 Task: Send an email with the signature Danielle Scott with the subject 'Request for payment' and the message 'I am pleased to inform you that we have accepted your proposal.' from softage.1@softage.net to softage.4@softage.net,  softage.1@softage.net and softage.5@softage.net with CC to softage.6@softage.net with an attached document Press_kit.docx
Action: Key pressed n
Screenshot: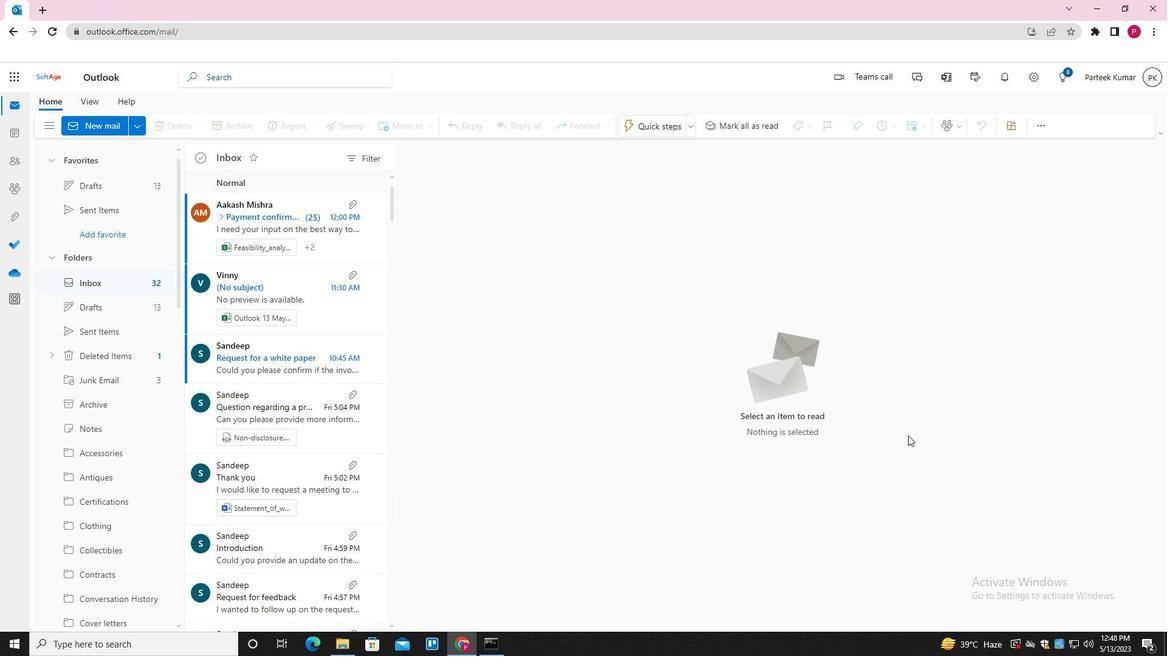 
Action: Mouse moved to (819, 127)
Screenshot: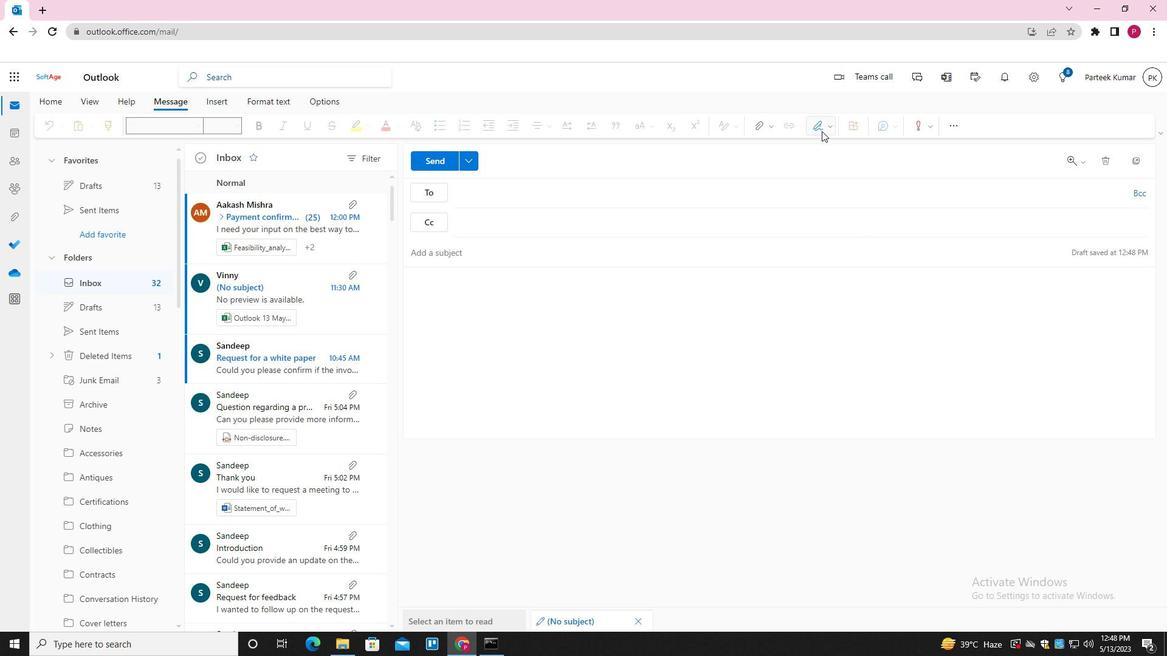
Action: Mouse pressed left at (819, 127)
Screenshot: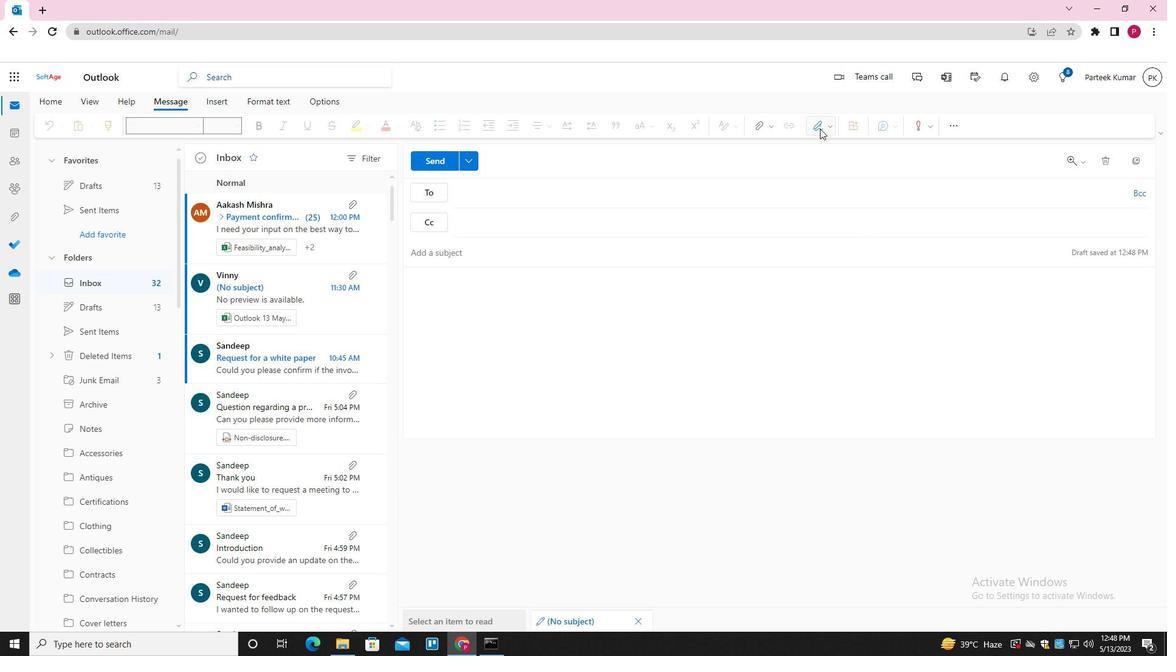 
Action: Mouse moved to (804, 177)
Screenshot: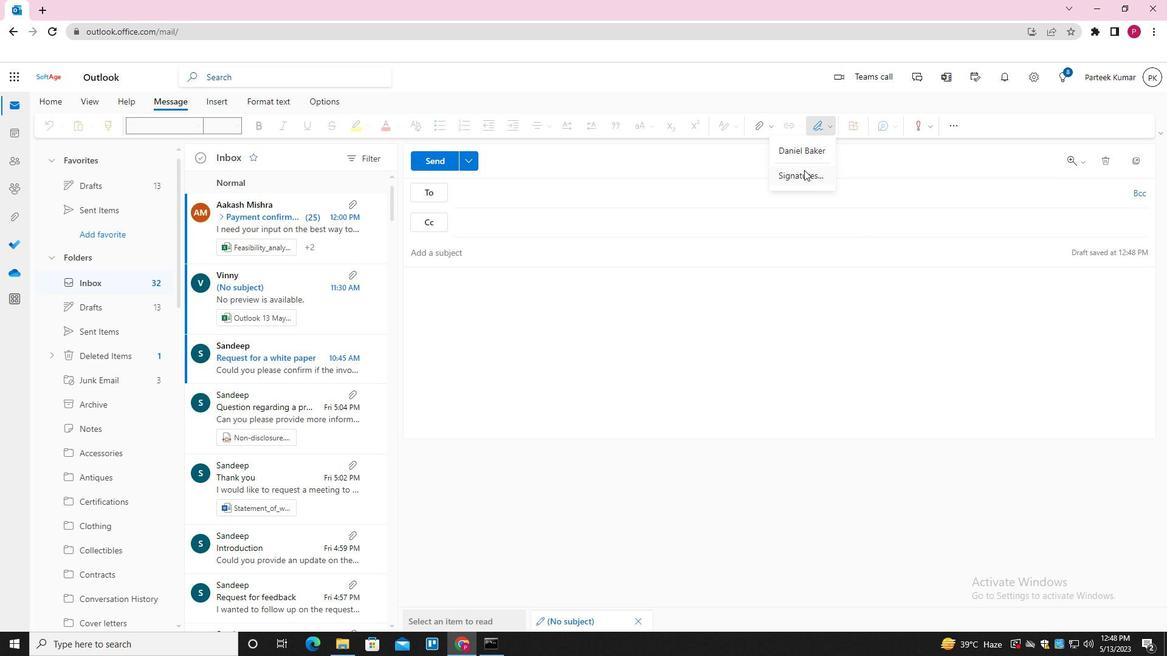 
Action: Mouse pressed left at (804, 177)
Screenshot: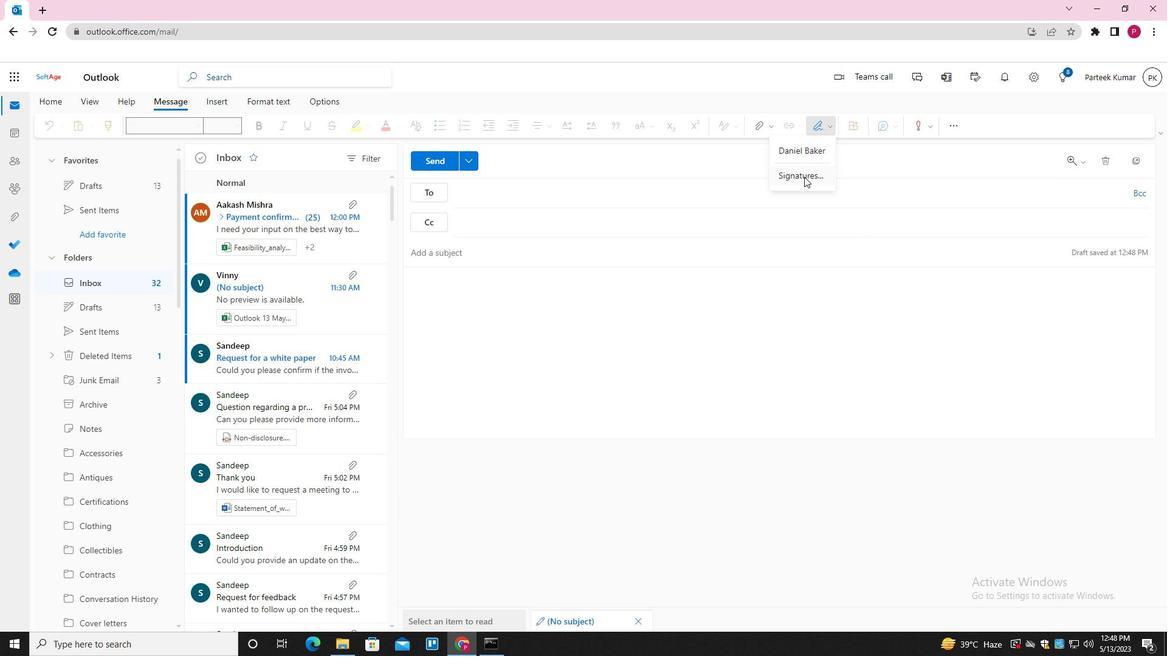 
Action: Mouse moved to (824, 222)
Screenshot: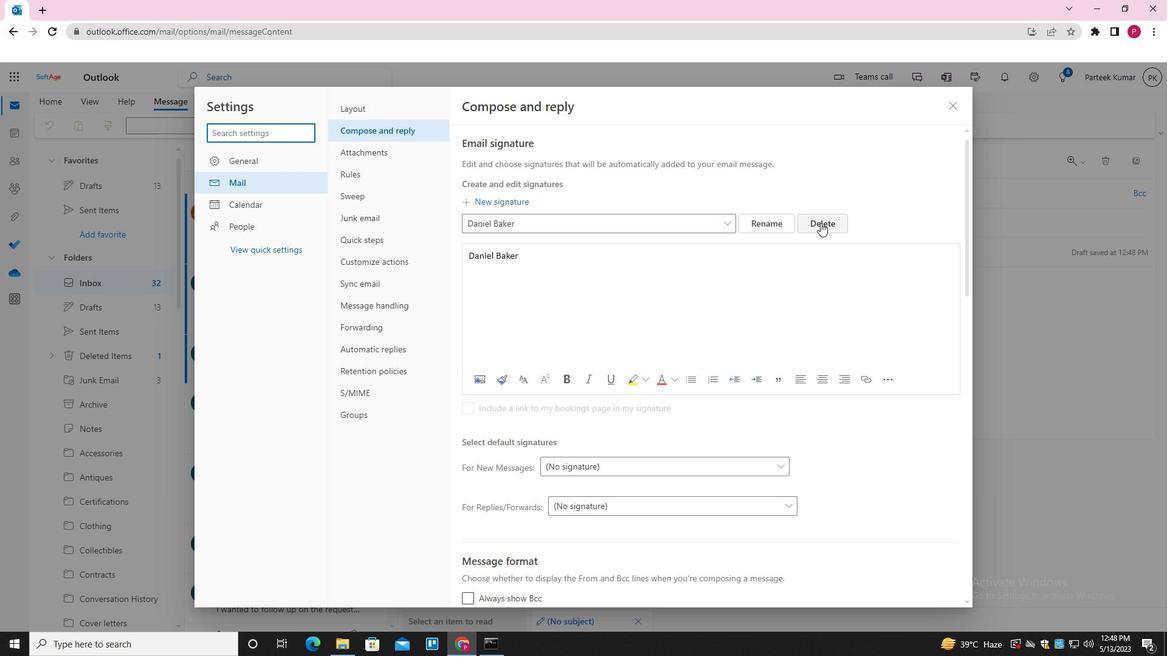 
Action: Mouse pressed left at (824, 222)
Screenshot: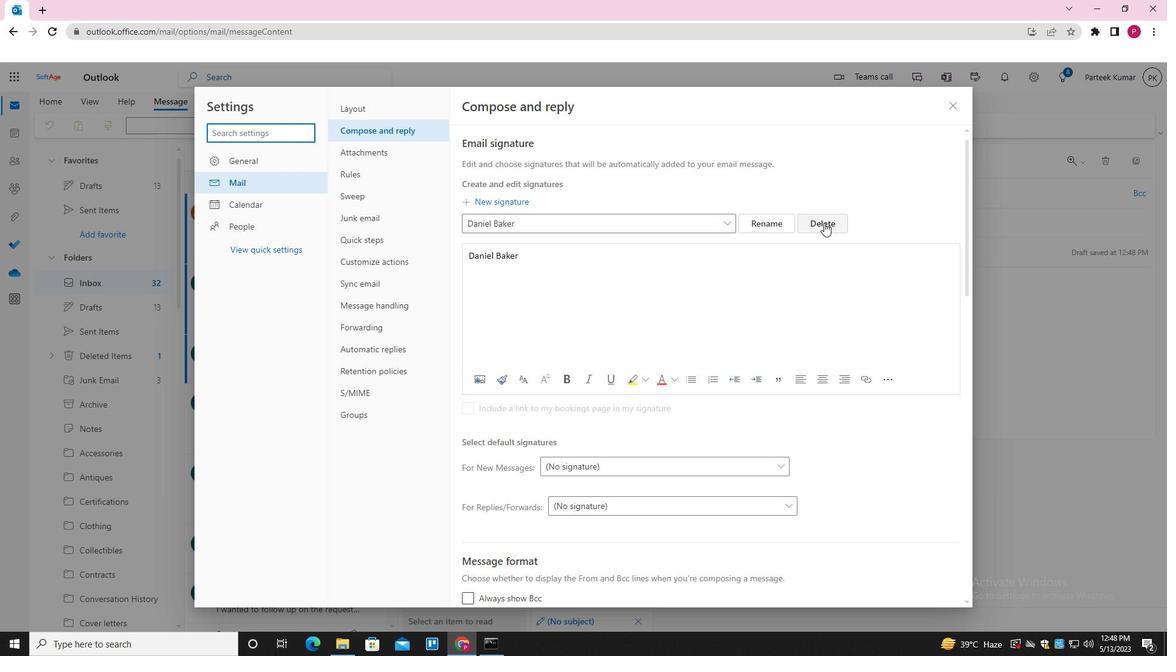 
Action: Mouse moved to (617, 225)
Screenshot: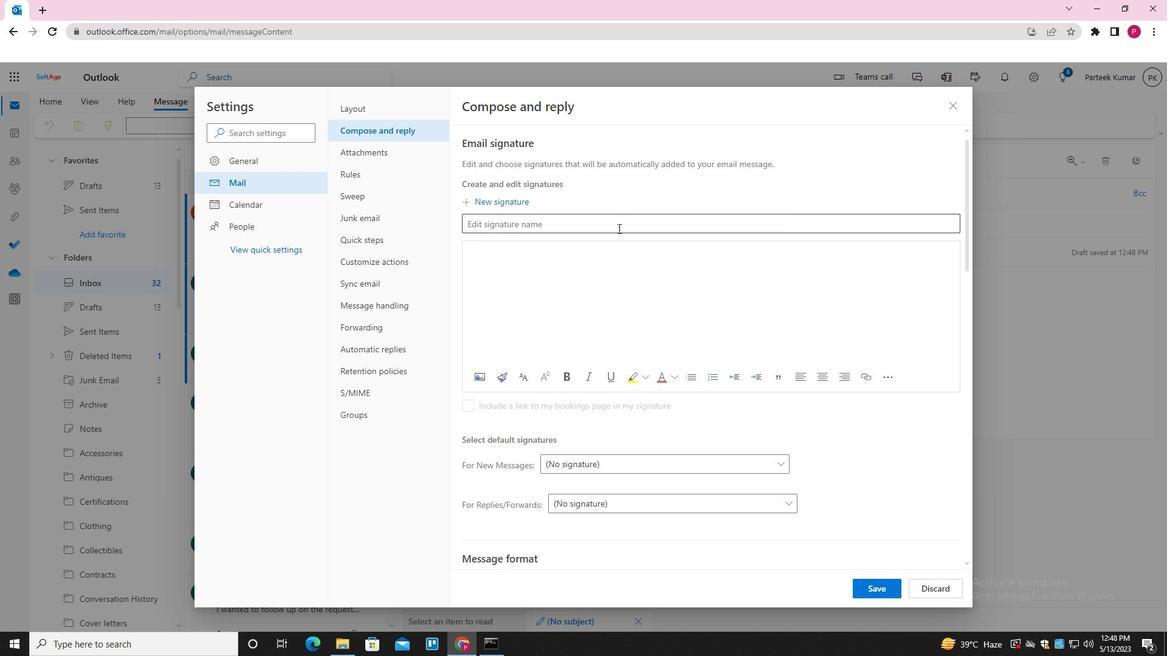 
Action: Mouse pressed left at (617, 225)
Screenshot: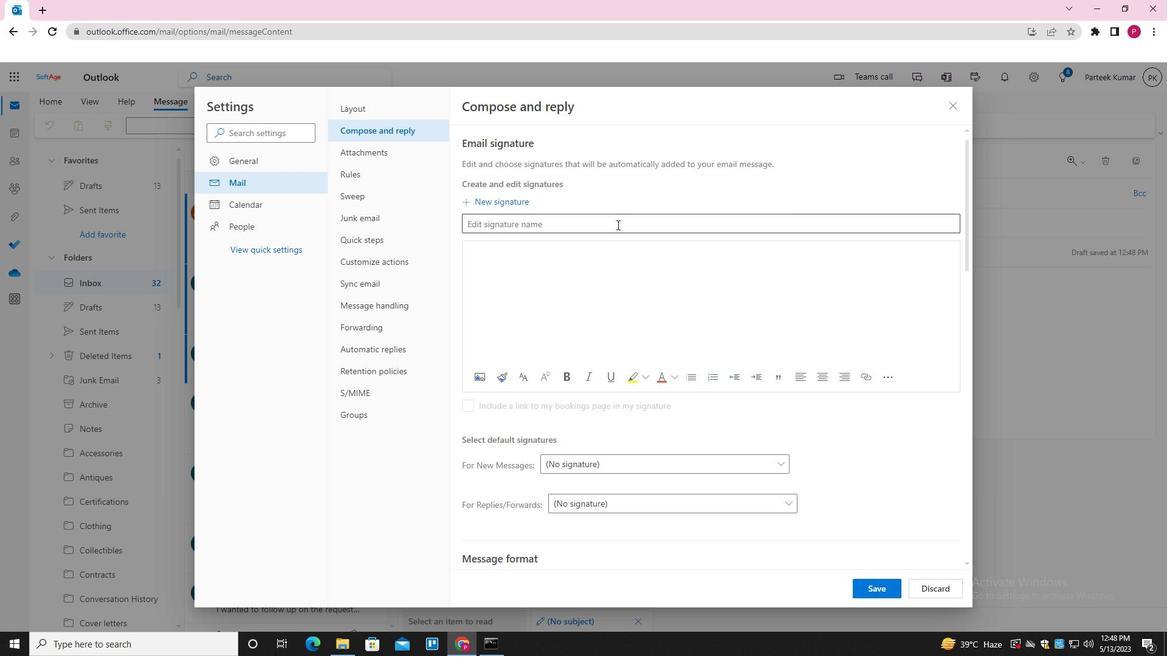 
Action: Key pressed <Key.shift>DANIELLE<Key.space><Key.shift>SCOTT<Key.space><Key.tab><Key.shift>DANIELLE<Key.space><Key.shift>SCOTT<Key.space>
Screenshot: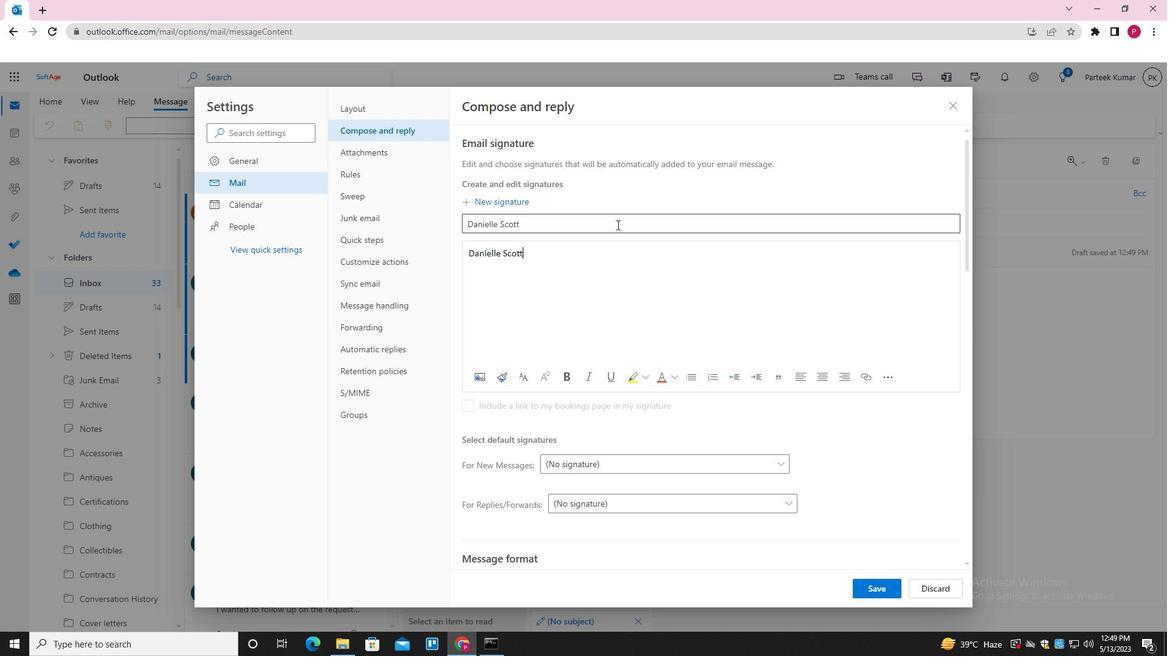 
Action: Mouse moved to (867, 586)
Screenshot: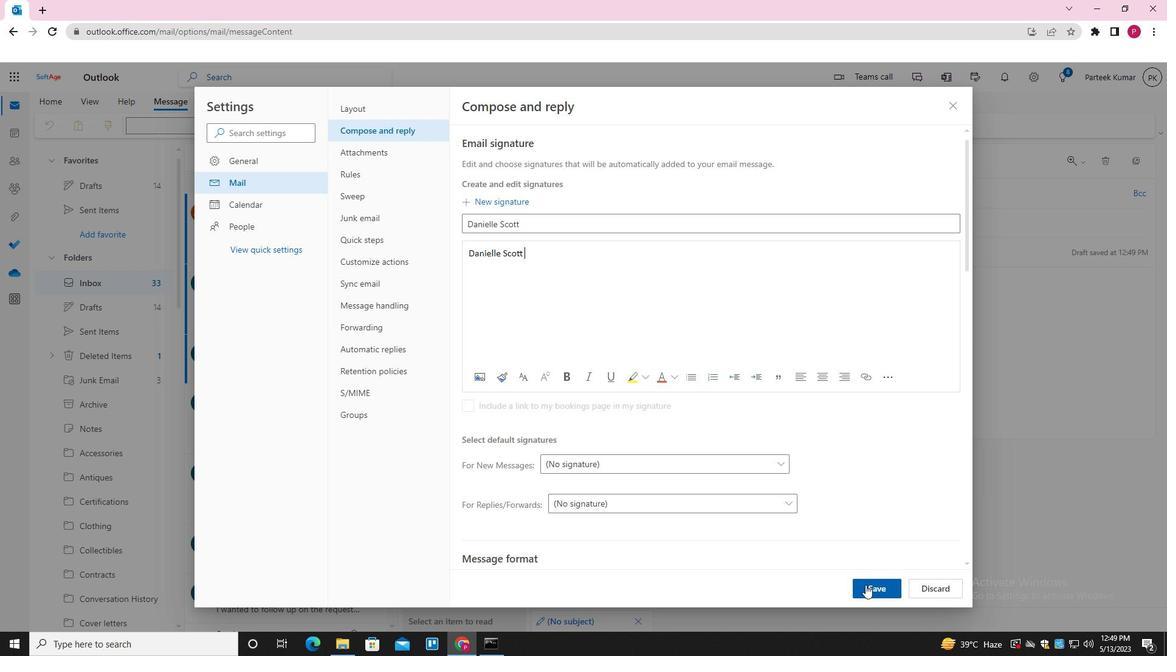 
Action: Mouse pressed left at (867, 586)
Screenshot: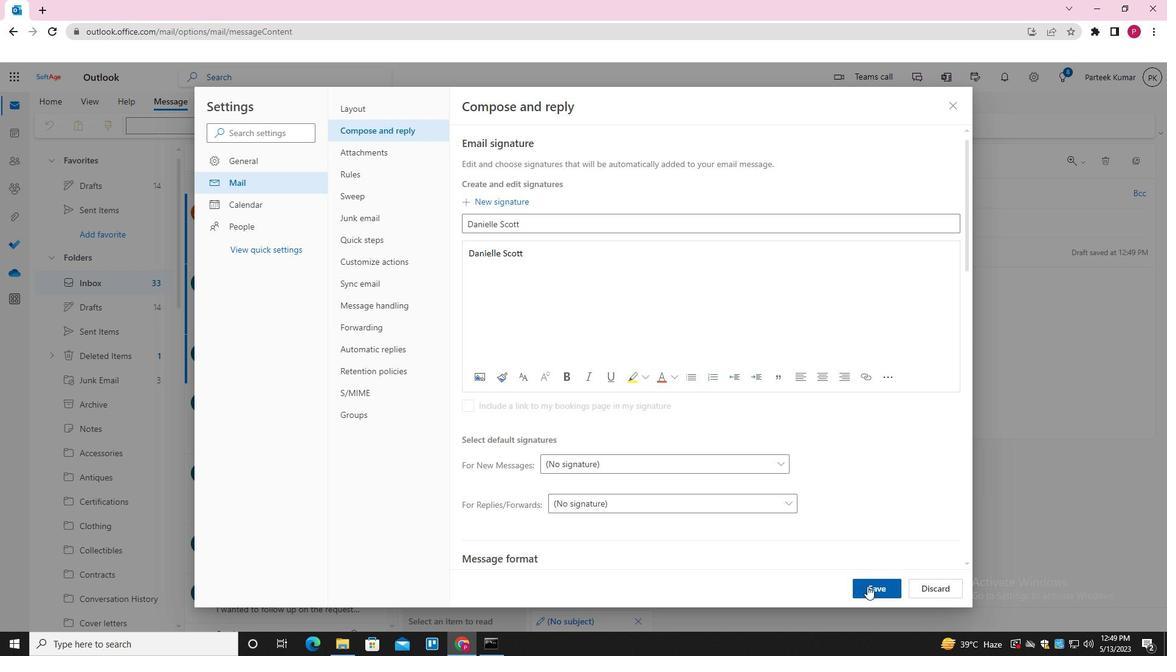 
Action: Mouse moved to (951, 102)
Screenshot: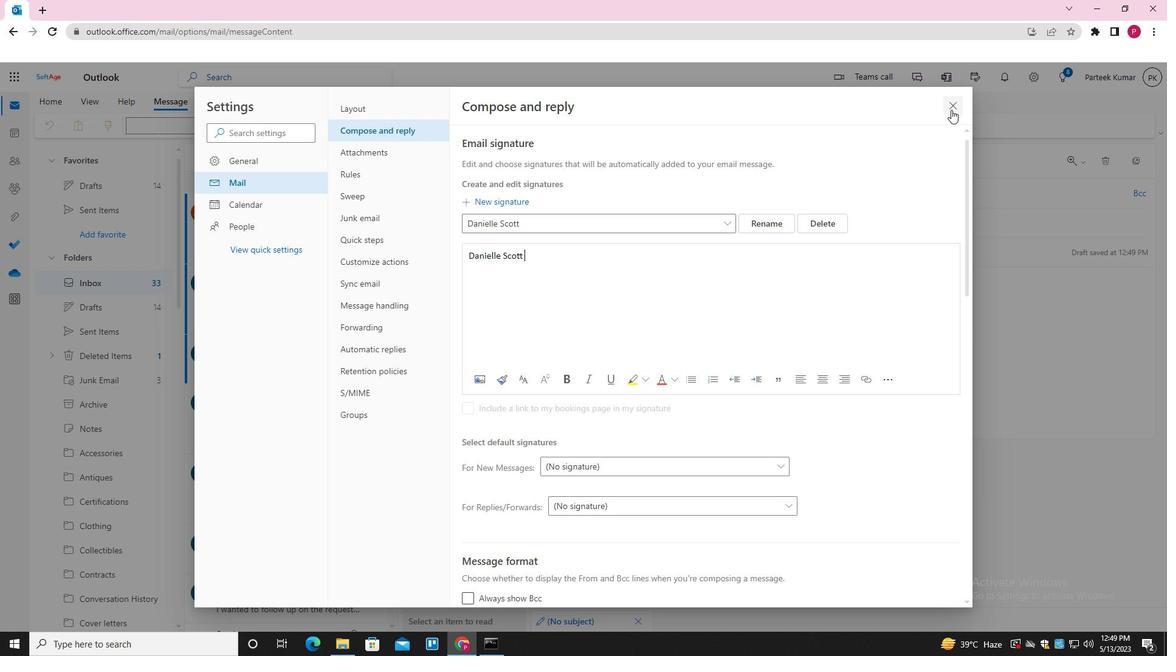 
Action: Mouse pressed left at (951, 102)
Screenshot: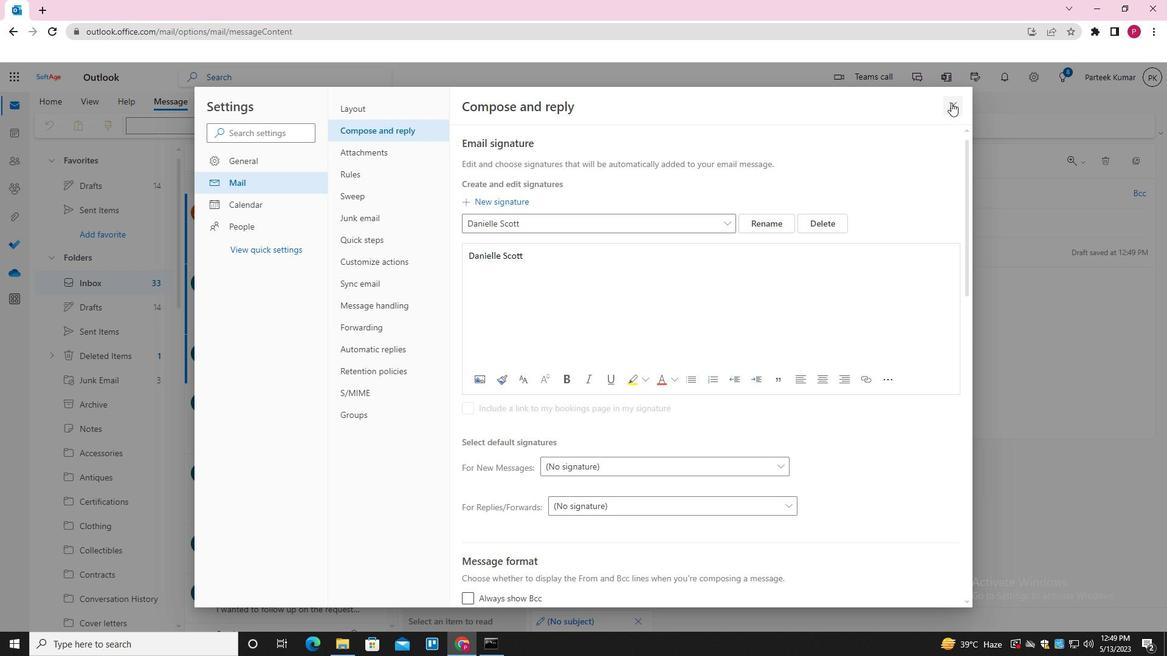 
Action: Mouse moved to (570, 304)
Screenshot: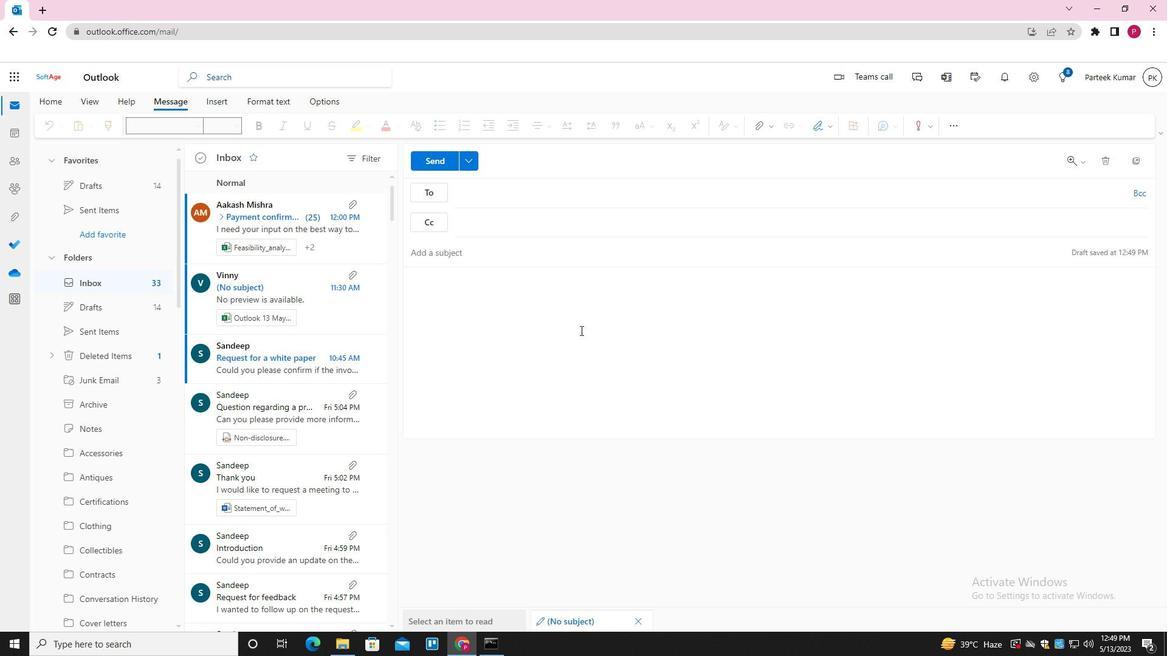 
Action: Mouse pressed left at (570, 304)
Screenshot: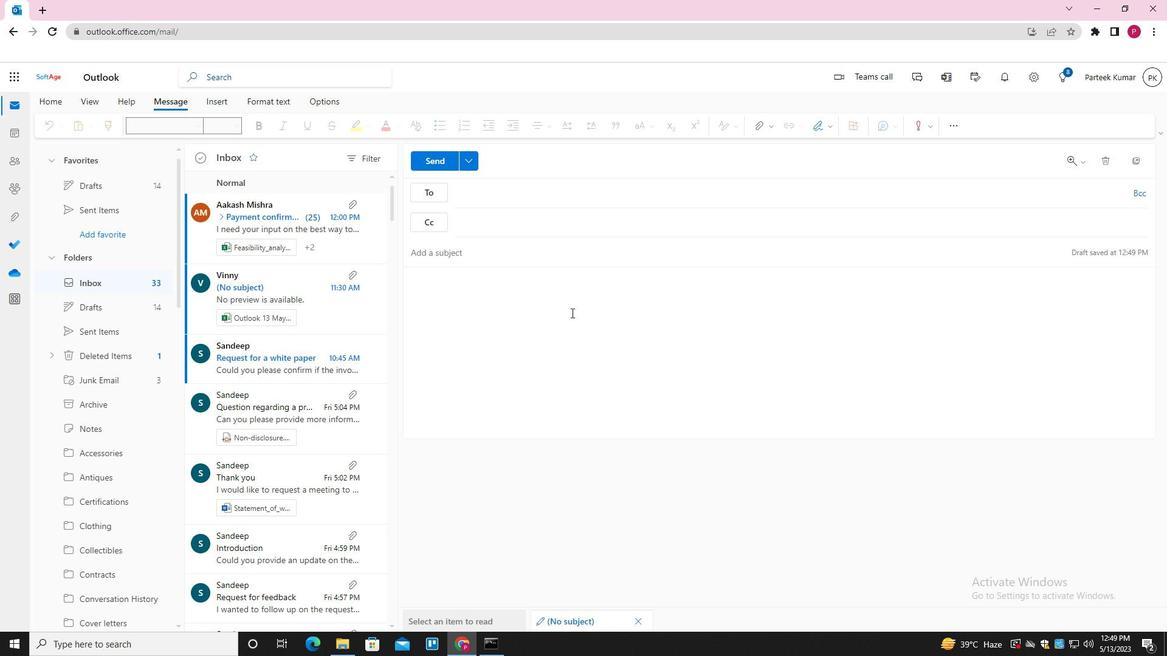 
Action: Mouse moved to (816, 122)
Screenshot: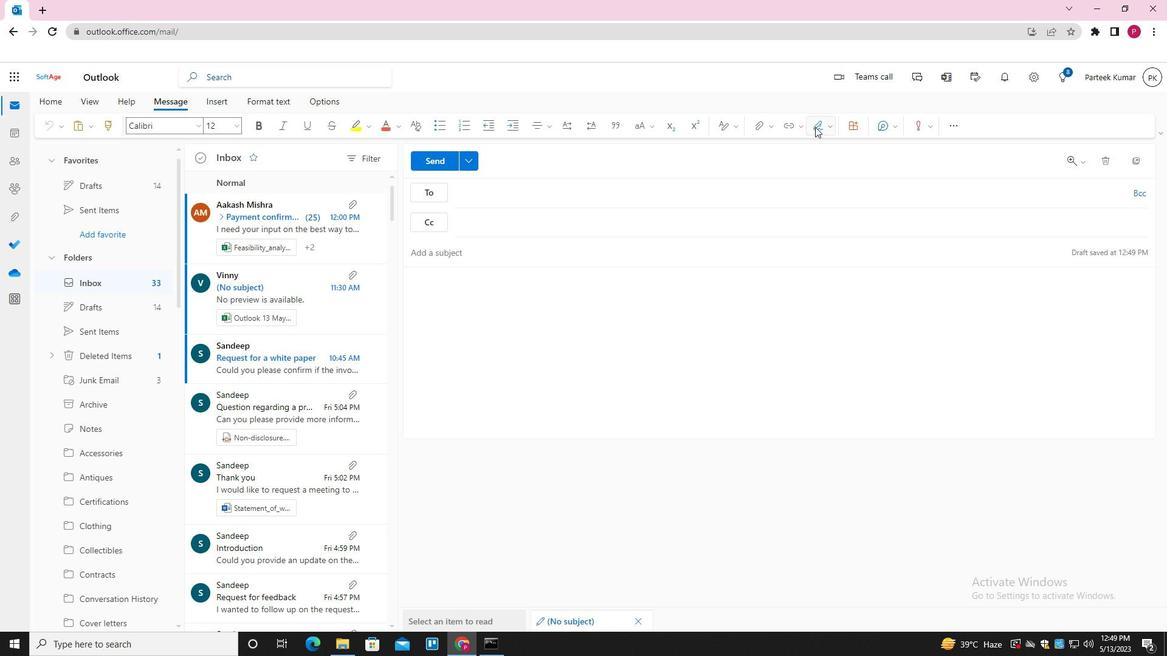 
Action: Mouse pressed left at (816, 122)
Screenshot: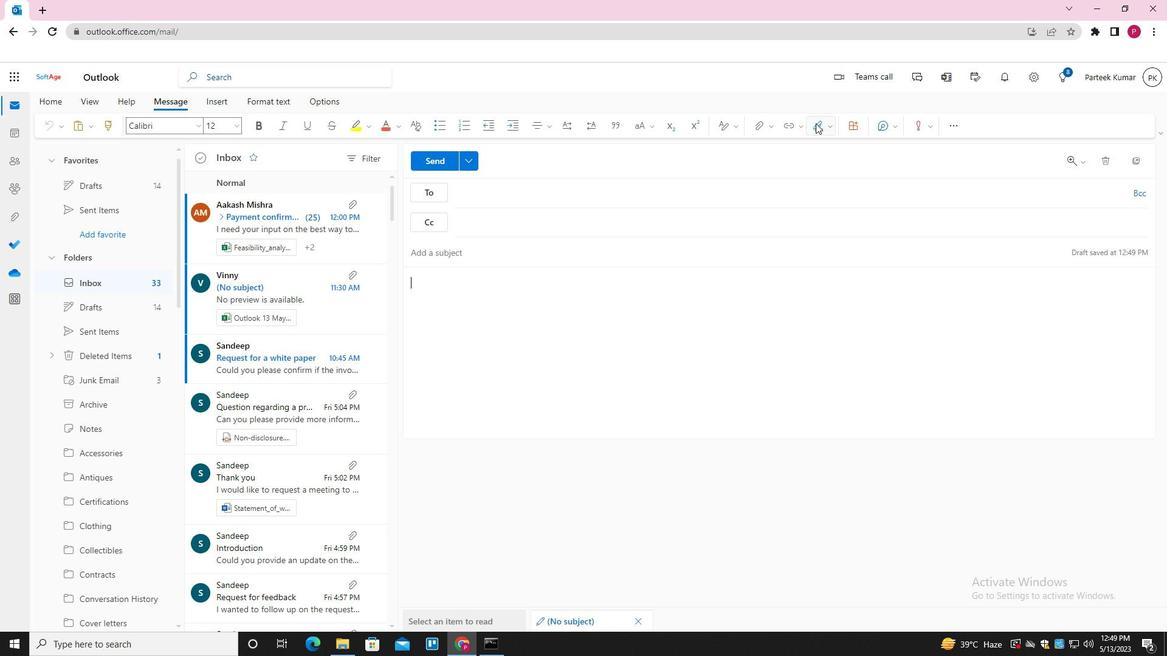 
Action: Mouse moved to (805, 153)
Screenshot: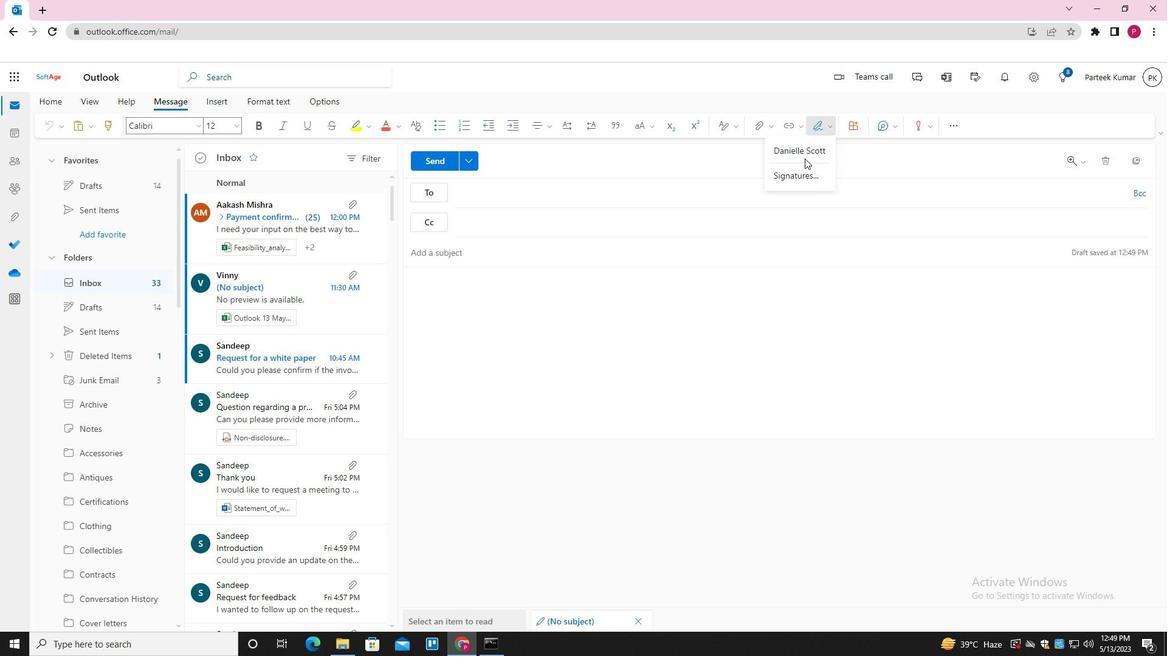 
Action: Mouse pressed left at (805, 153)
Screenshot: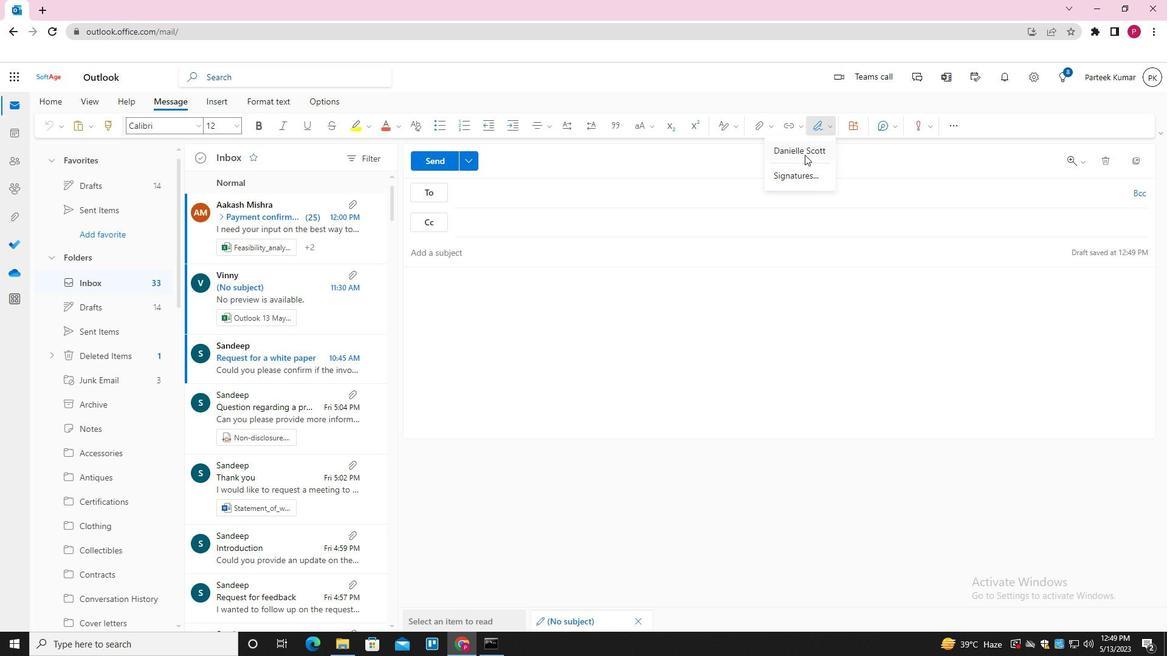 
Action: Mouse moved to (506, 249)
Screenshot: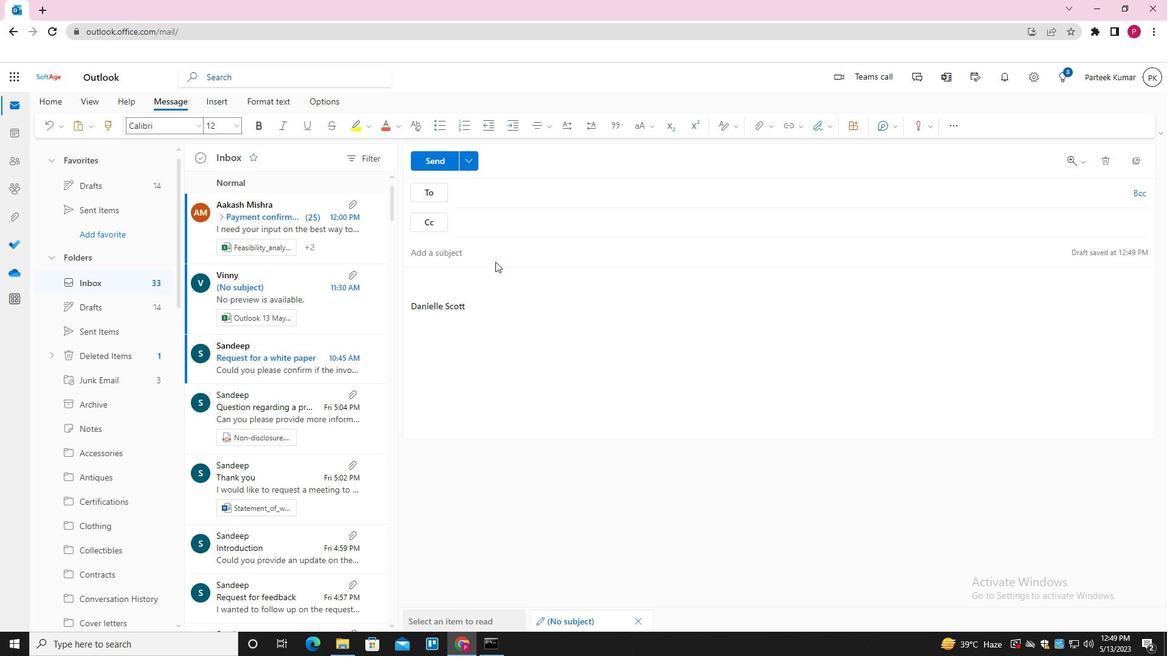 
Action: Mouse pressed left at (506, 249)
Screenshot: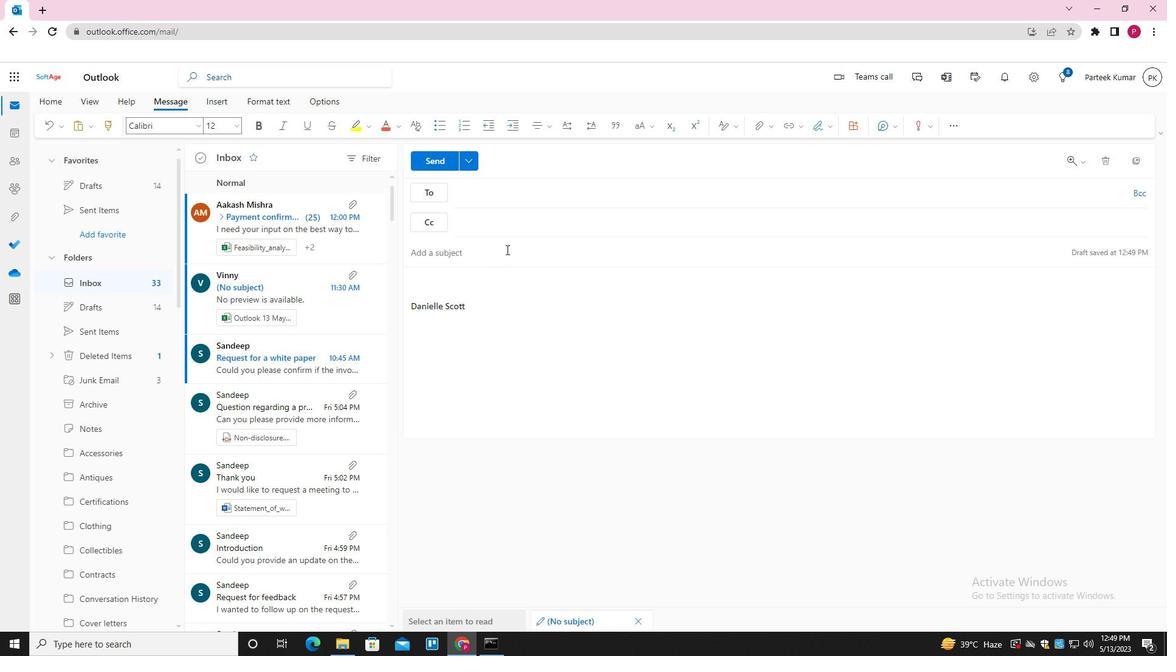 
Action: Key pressed <Key.shift>REQUEST<Key.space>FOR<Key.space>PAYMENT<Key.space>
Screenshot: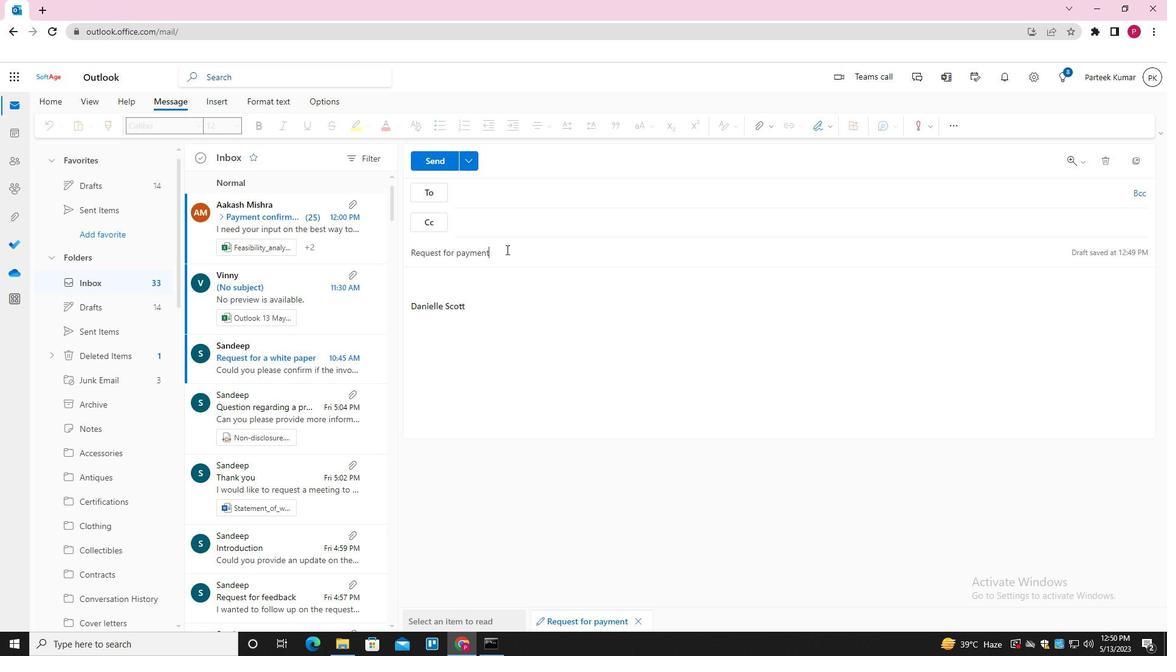 
Action: Mouse moved to (482, 273)
Screenshot: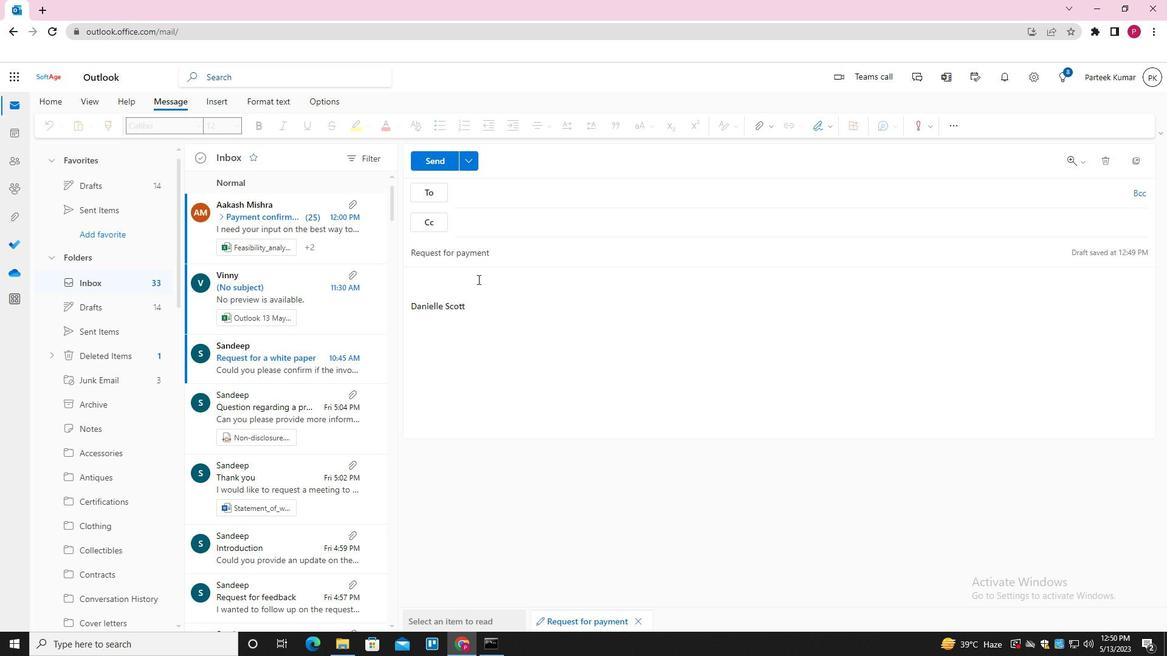 
Action: Key pressed <Key.tab><Key.shift_r><Key.shift_r><Key.shift_r><Key.shift_r>I<Key.space>AM<Key.space>PLEASED<Key.space>TO<Key.space>INFORM<Key.space>YOU<Key.space>THAT<Key.space>WE<Key.space>HAVE<Key.space>ACCEPTED<Key.space>YOUR<Key.space>PROPOSAL<Key.space>
Screenshot: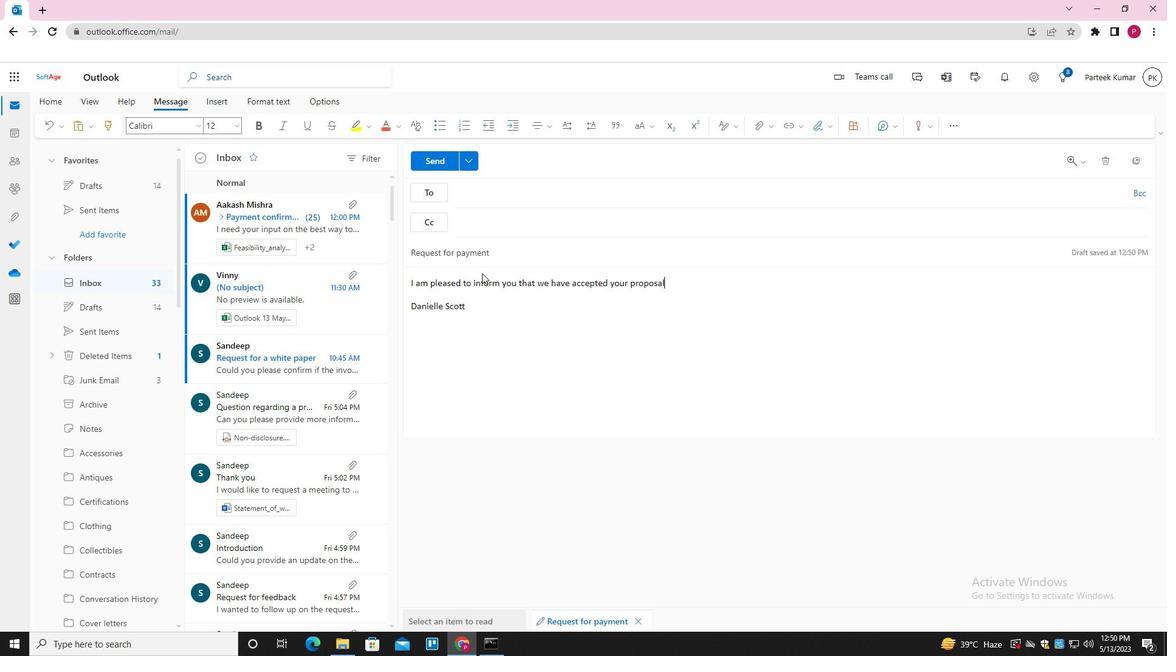 
Action: Mouse moved to (524, 197)
Screenshot: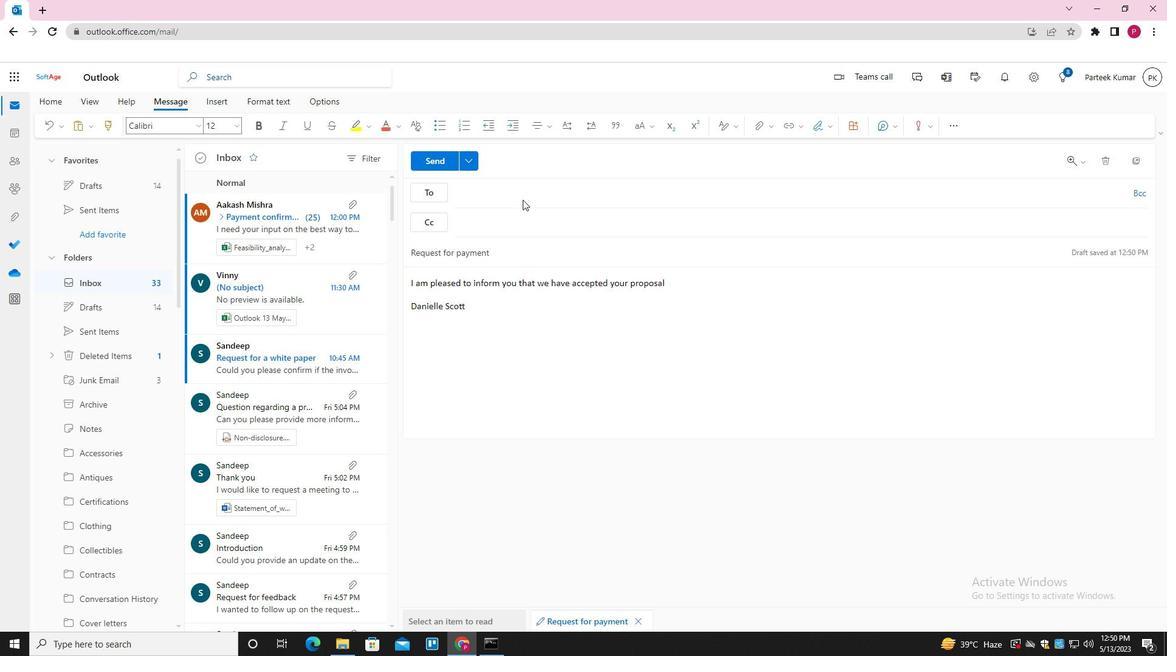 
Action: Mouse pressed left at (524, 197)
Screenshot: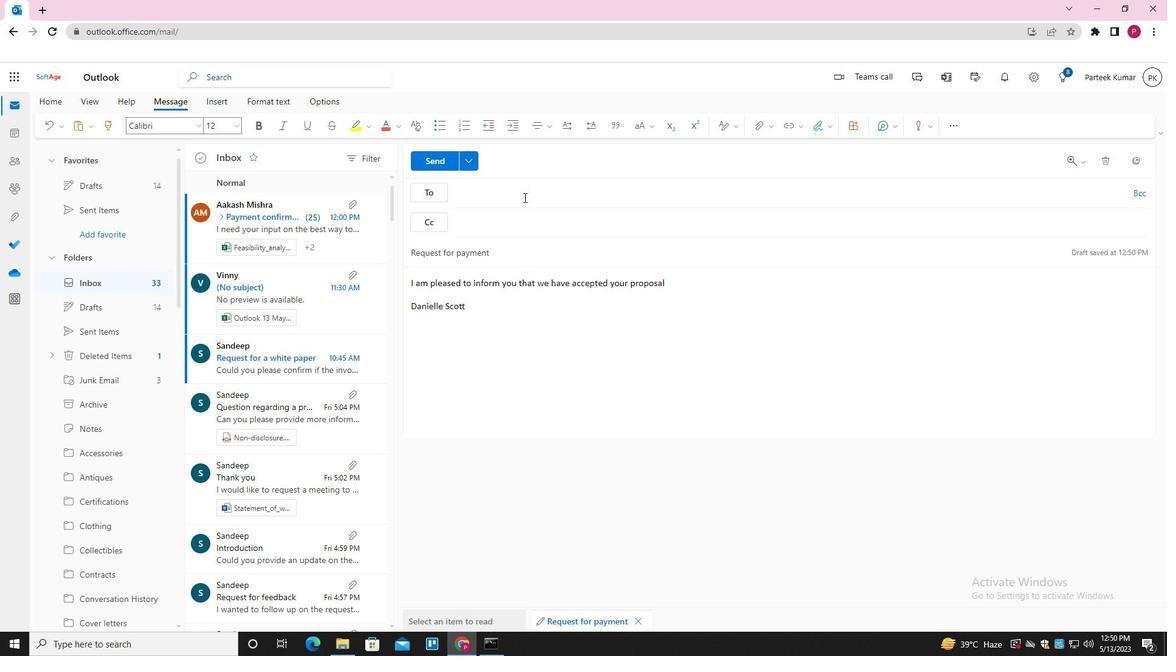 
Action: Key pressed SOFTAGE.4<Key.shift>@SOFTAGE.NET<Key.enter>SOFTAGE.1<Key.shift>@SOFTAGE.NET<Key.enter>SOFTAGE.5<Key.shift>@SOFTAGE.NET<Key.enter><Key.tab>SOFTAGE.6<Key.shift>@SOFTAGE.NET<Key.enter>
Screenshot: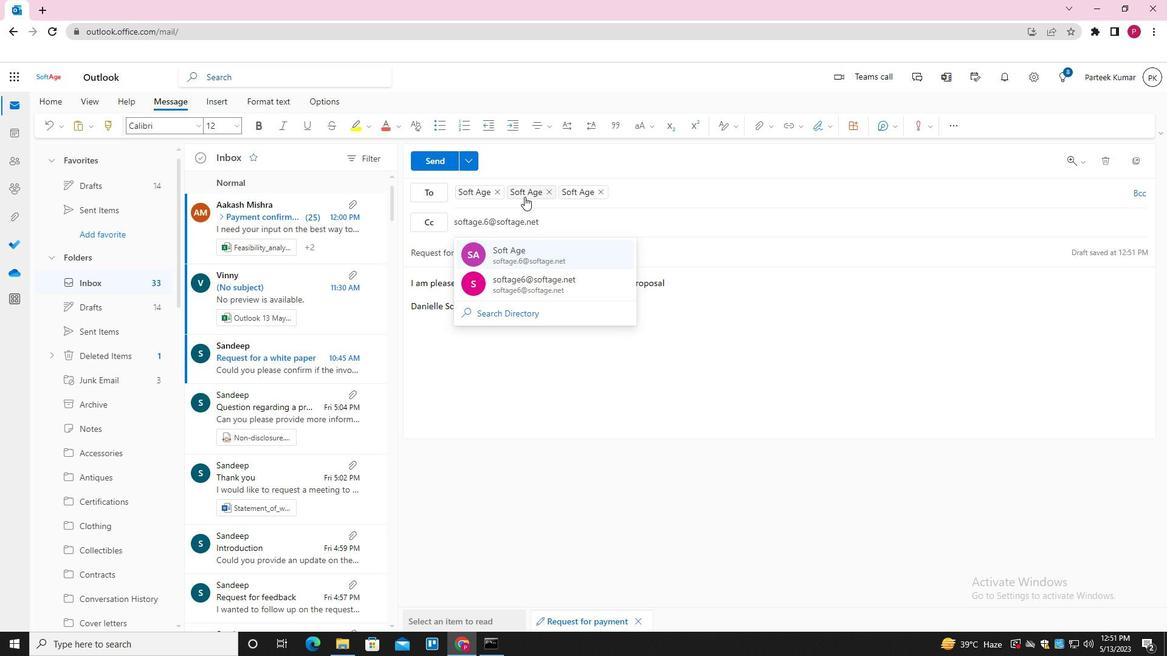 
Action: Mouse moved to (759, 126)
Screenshot: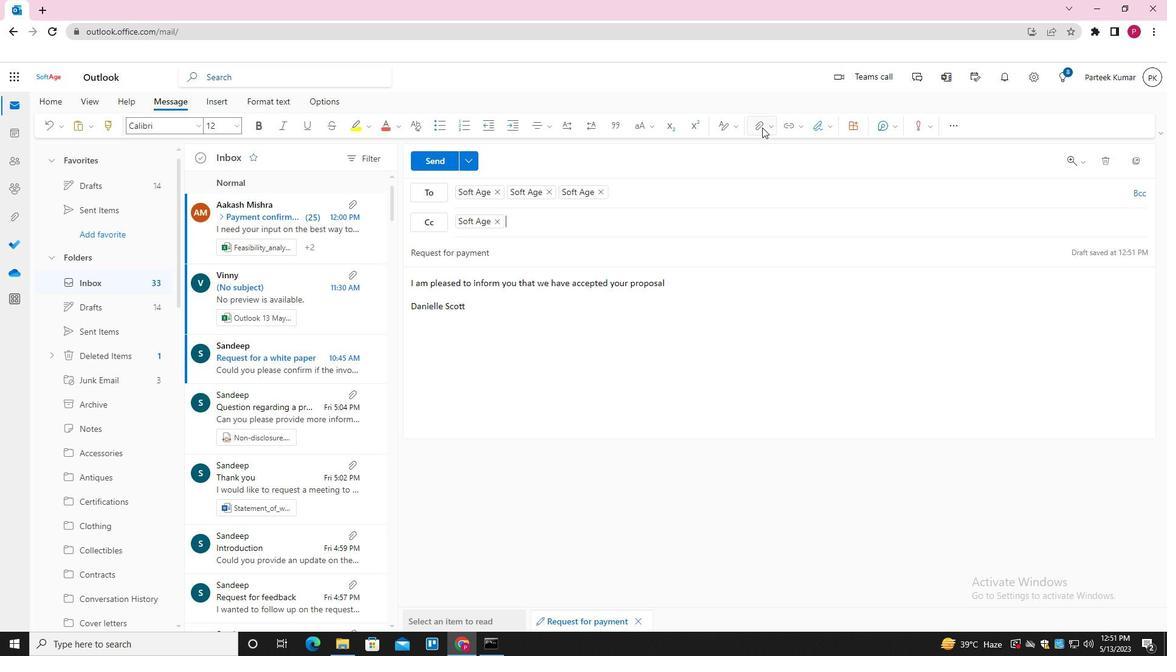 
Action: Mouse pressed left at (759, 126)
Screenshot: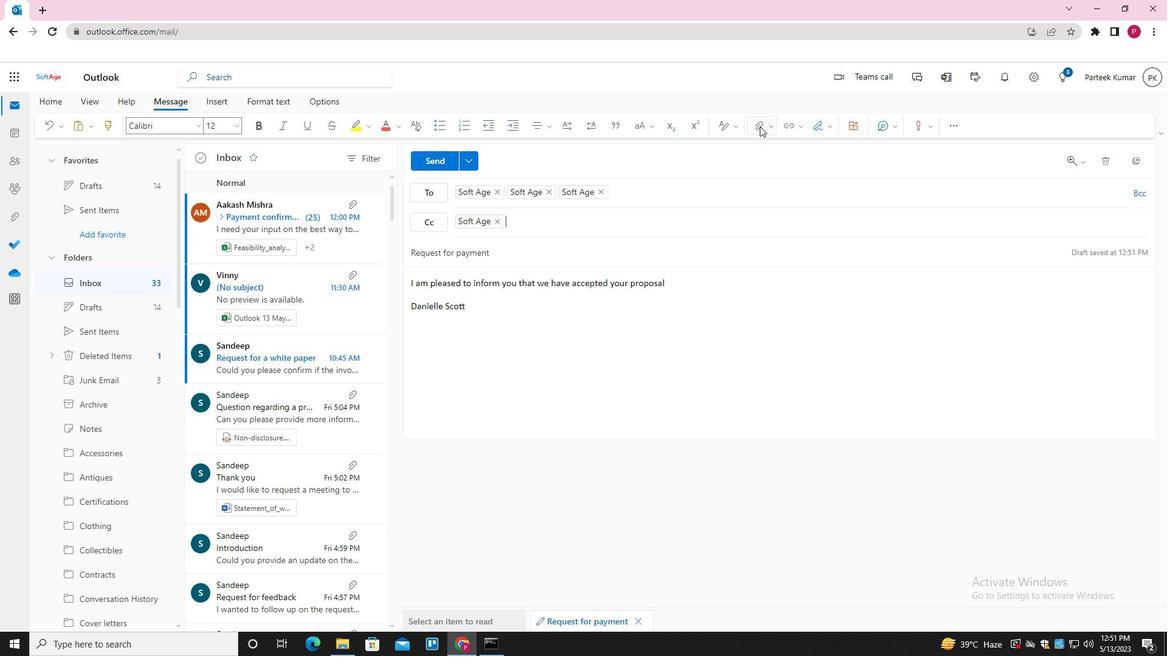 
Action: Mouse moved to (731, 153)
Screenshot: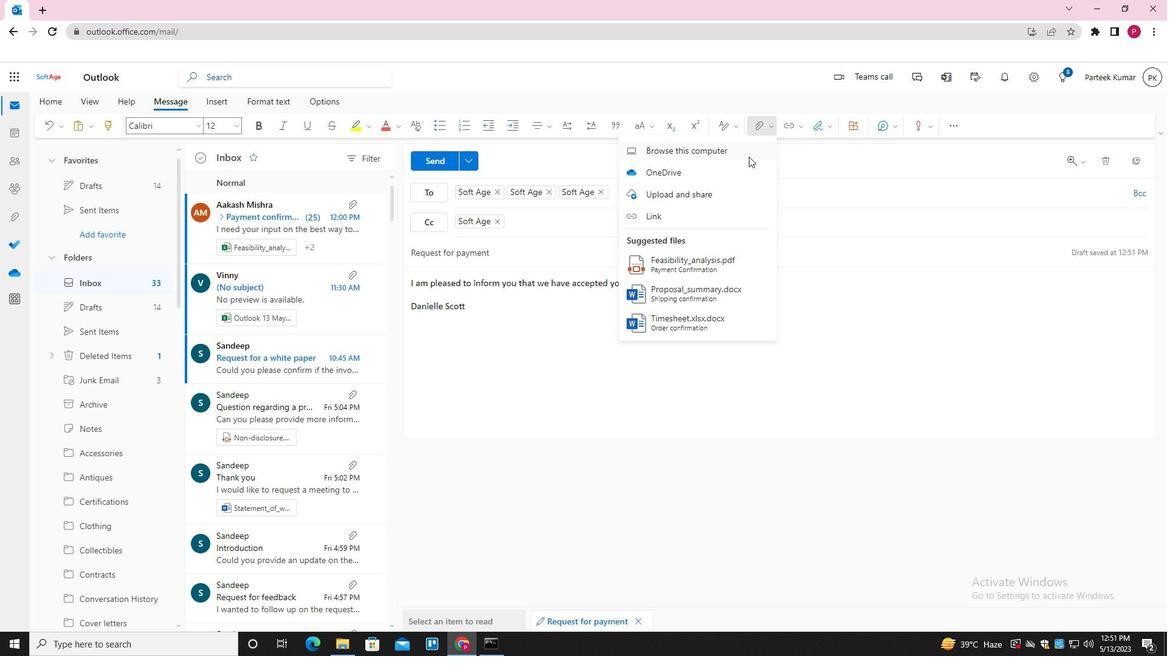 
Action: Mouse pressed left at (731, 153)
Screenshot: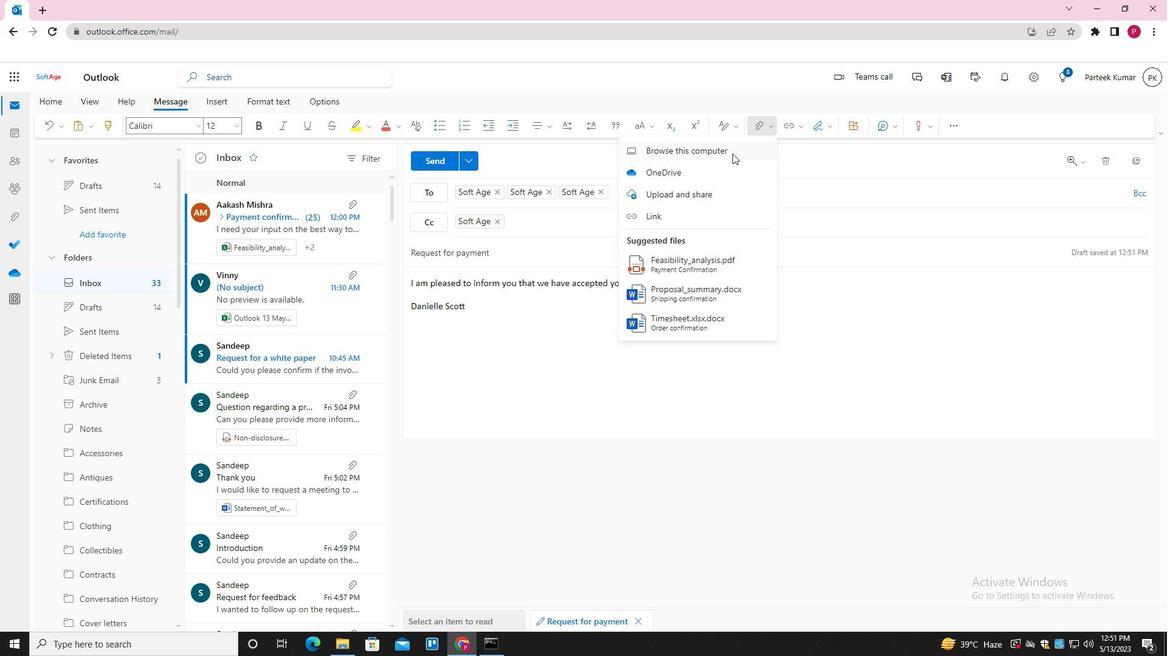 
Action: Mouse moved to (178, 104)
Screenshot: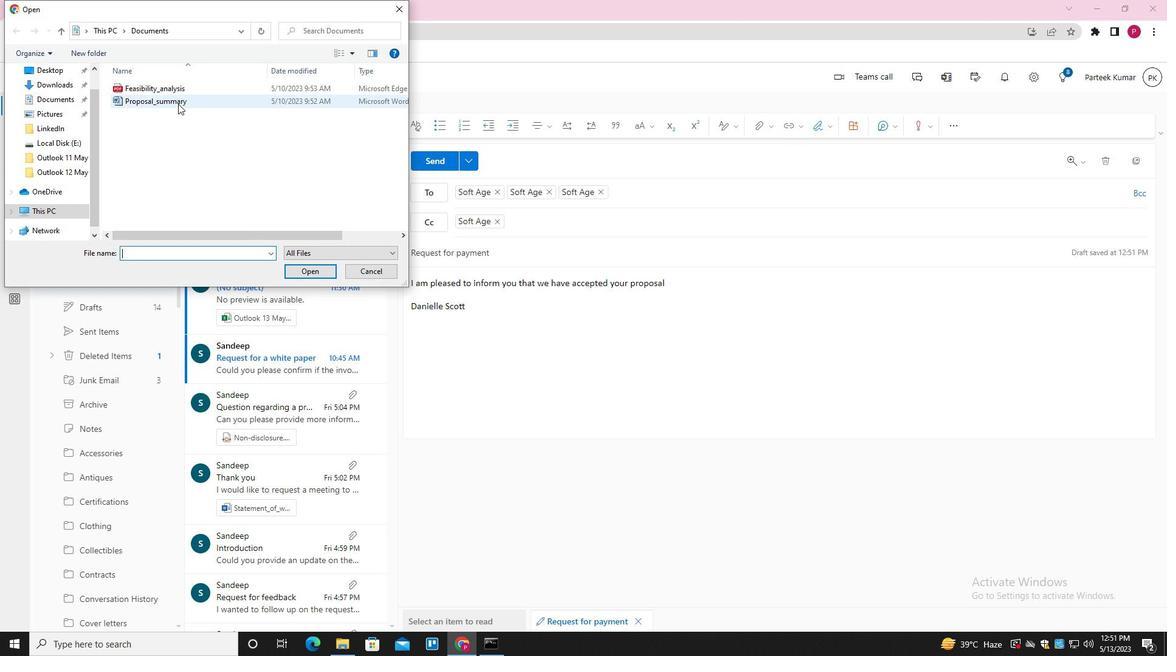 
Action: Mouse pressed left at (178, 104)
Screenshot: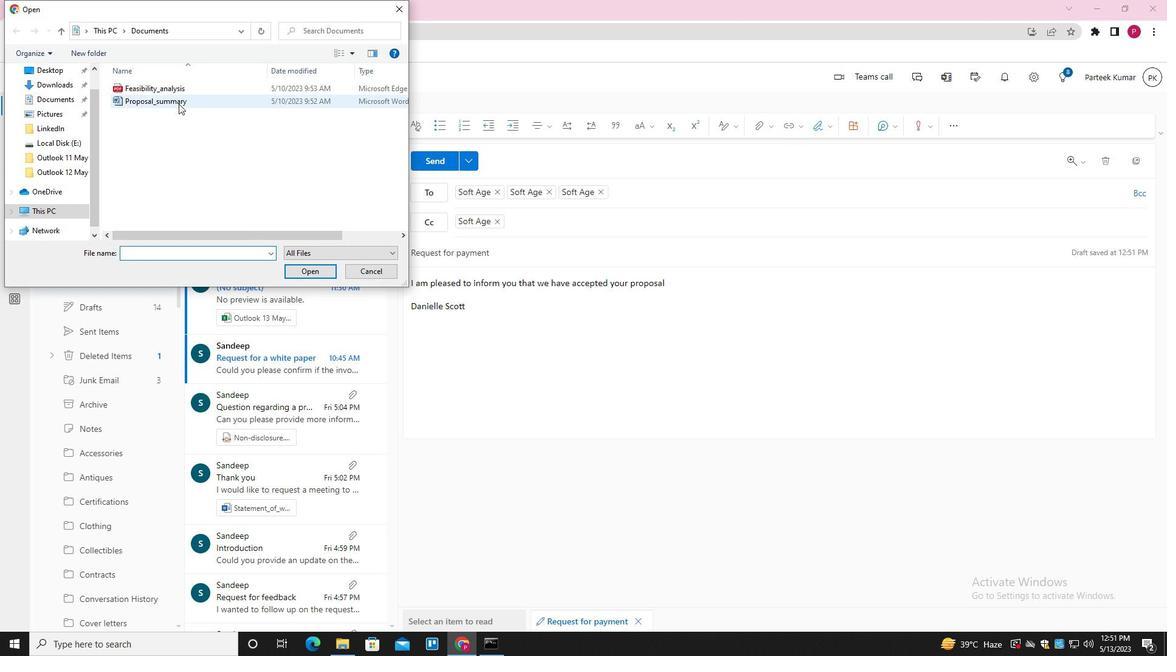 
Action: Key pressed <Key.f2><Key.shift_r>PRESS<Key.shift_r>_KIT<Key.enter>
Screenshot: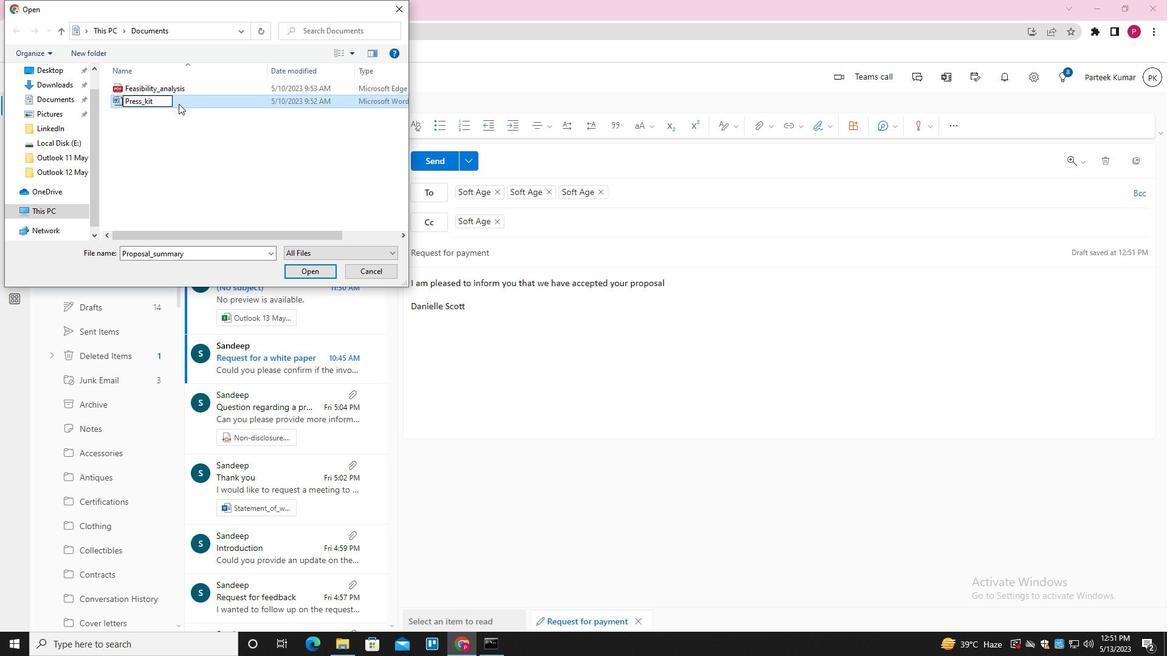 
Action: Mouse pressed left at (178, 104)
Screenshot: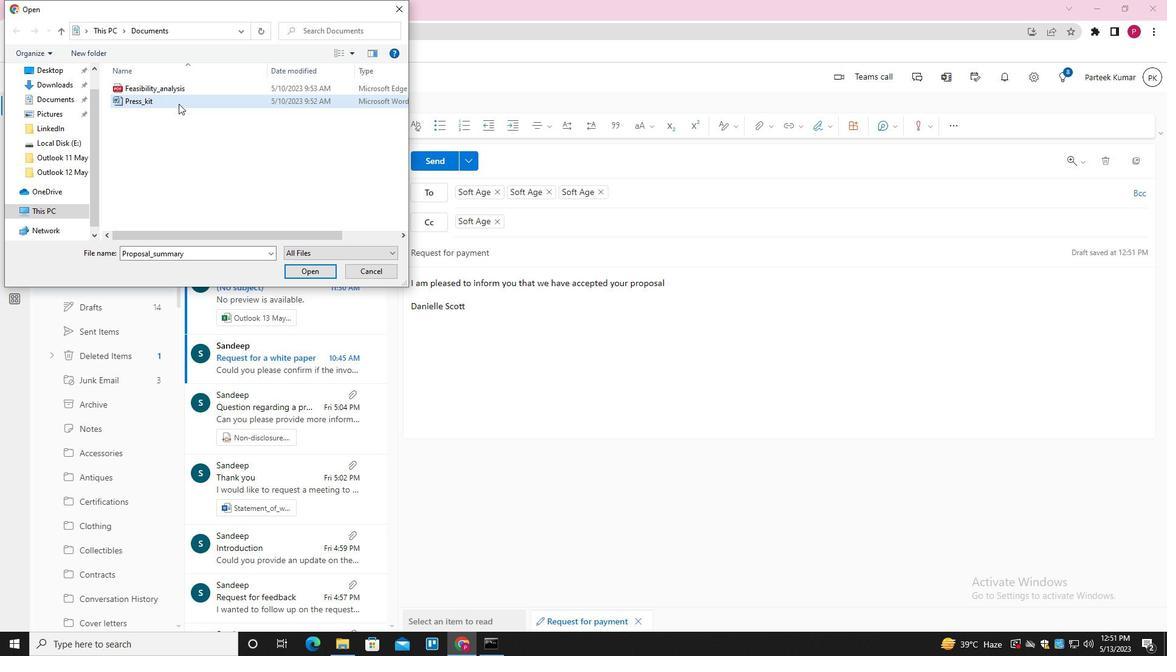
Action: Mouse moved to (307, 272)
Screenshot: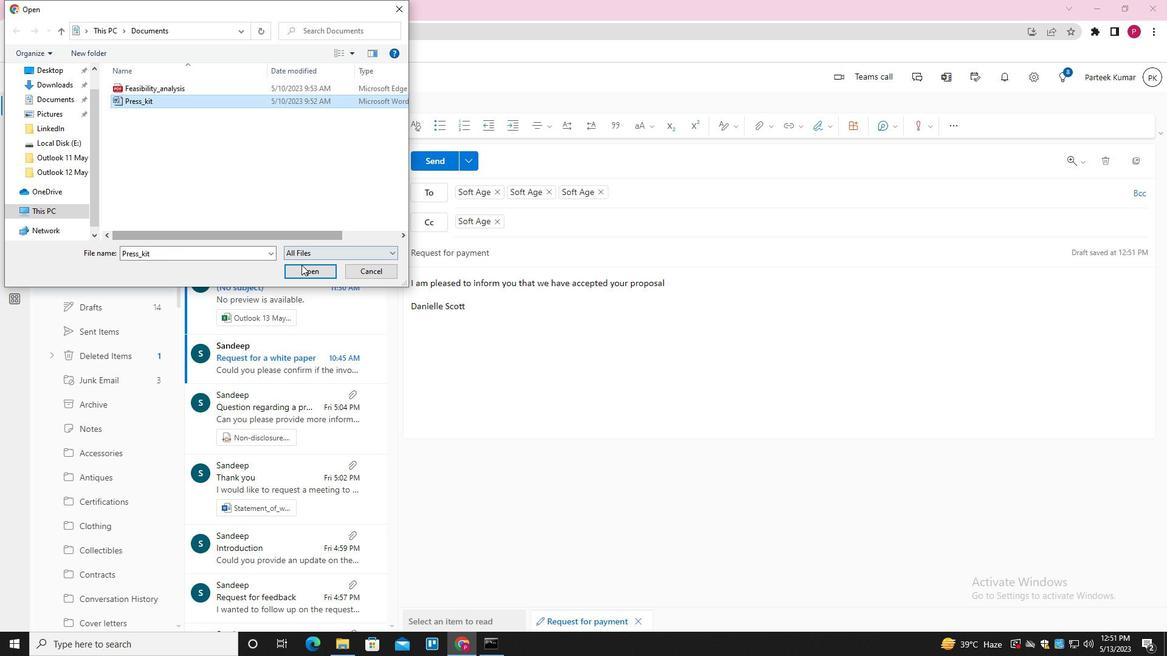
Action: Mouse pressed left at (307, 272)
Screenshot: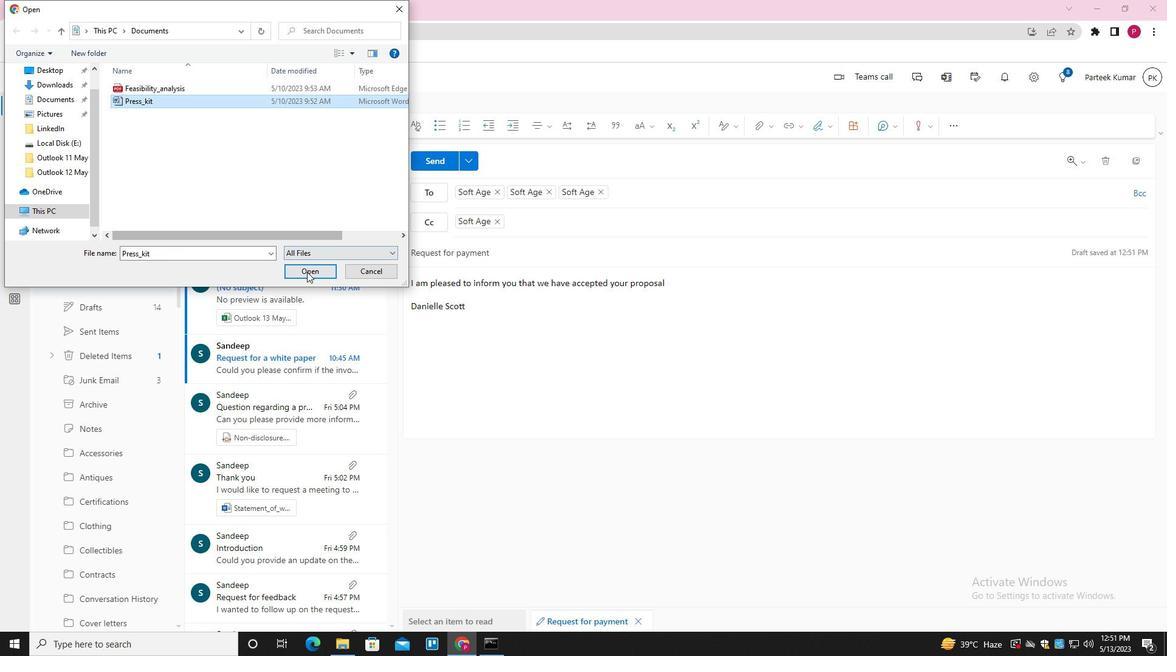 
Action: Mouse moved to (439, 163)
Screenshot: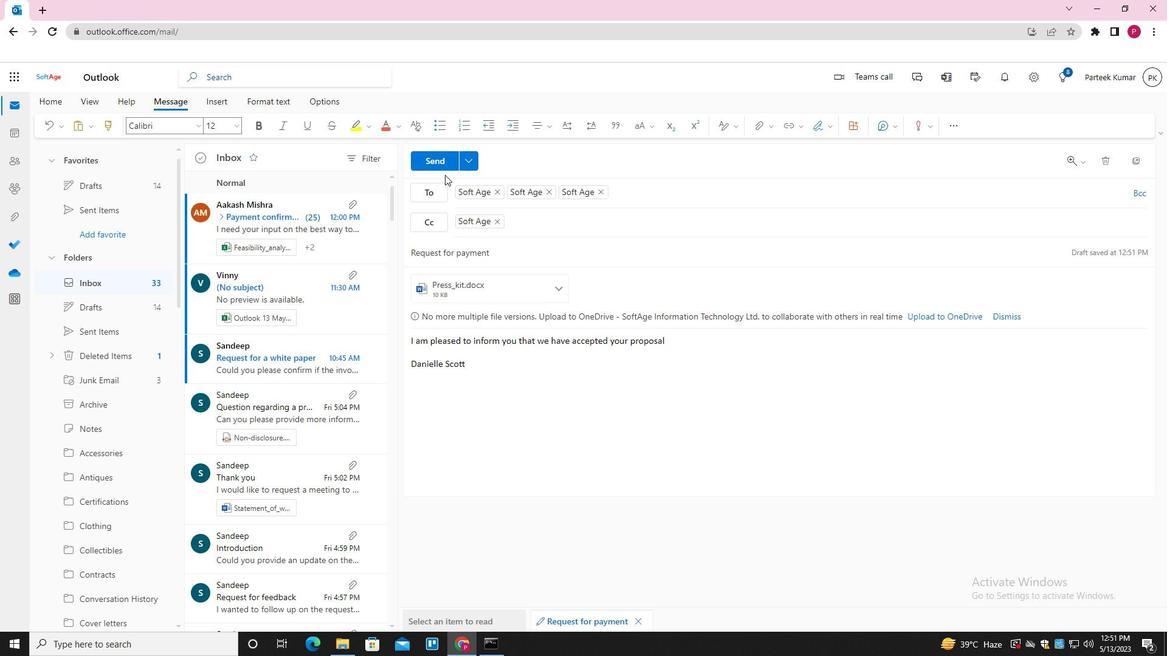 
Action: Mouse pressed left at (439, 163)
Screenshot: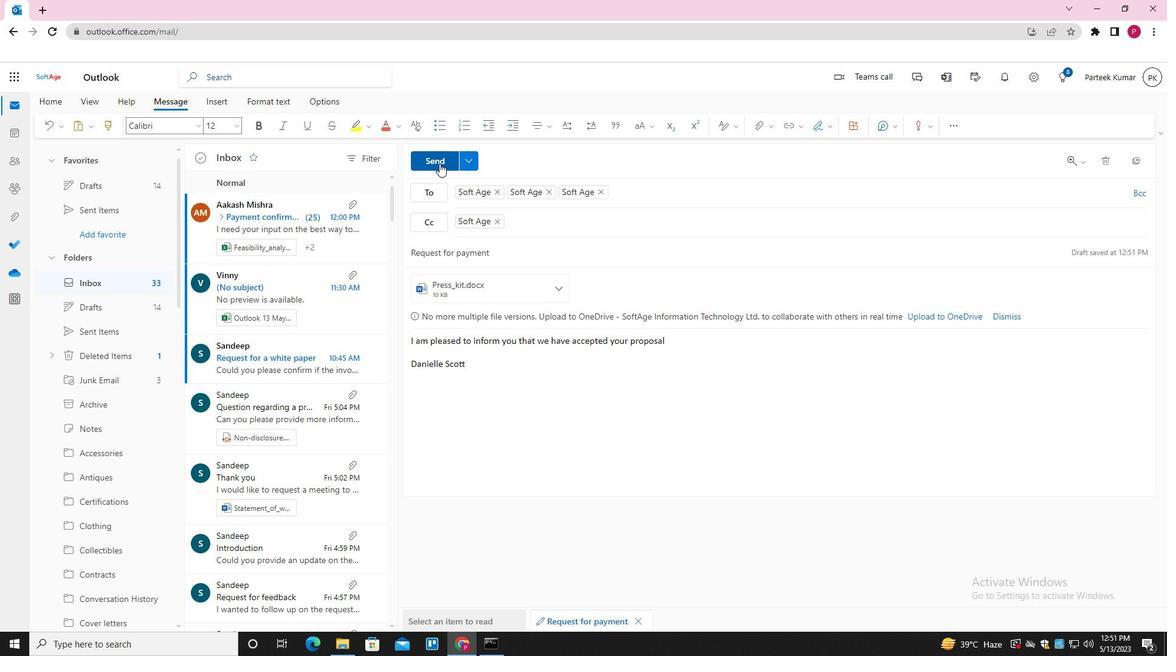 
